 Task: Upload cover image in a new group
Action: Mouse moved to (684, 78)
Screenshot: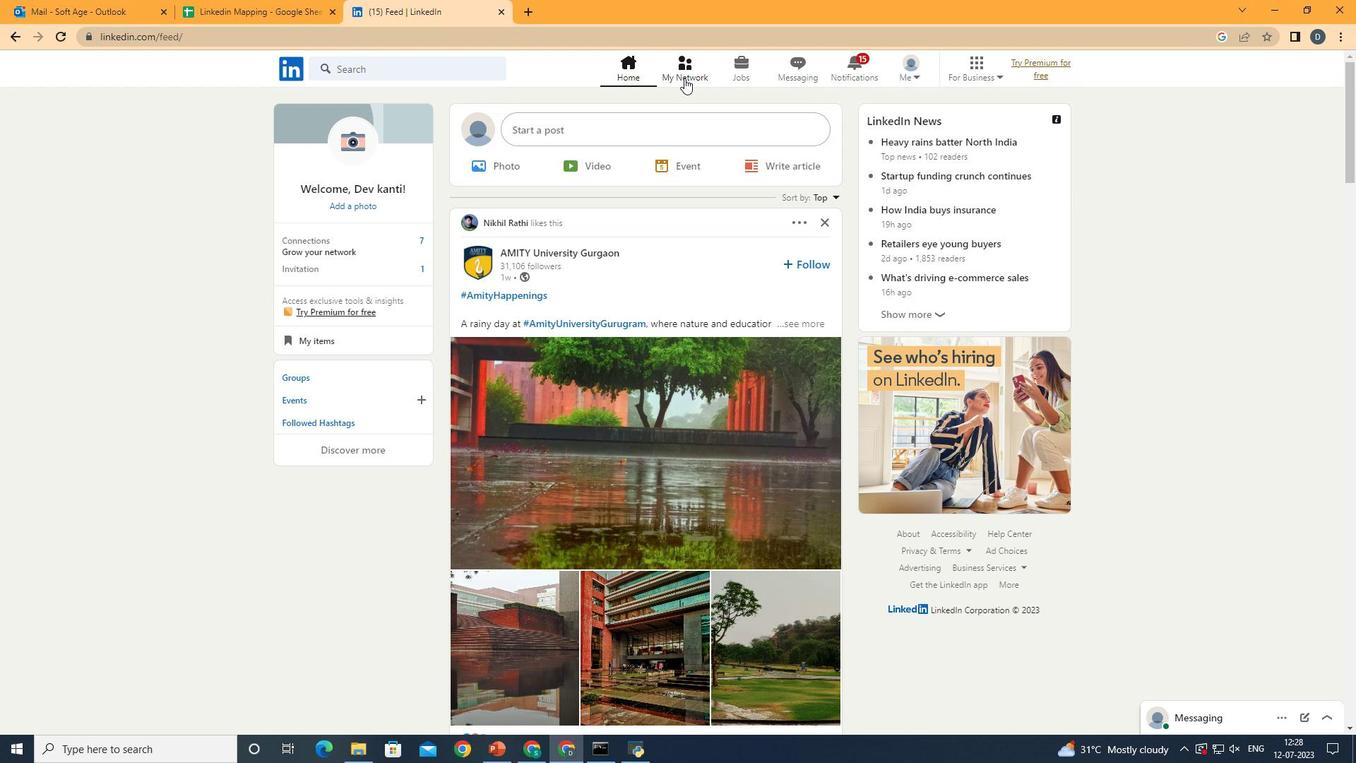 
Action: Mouse pressed left at (684, 78)
Screenshot: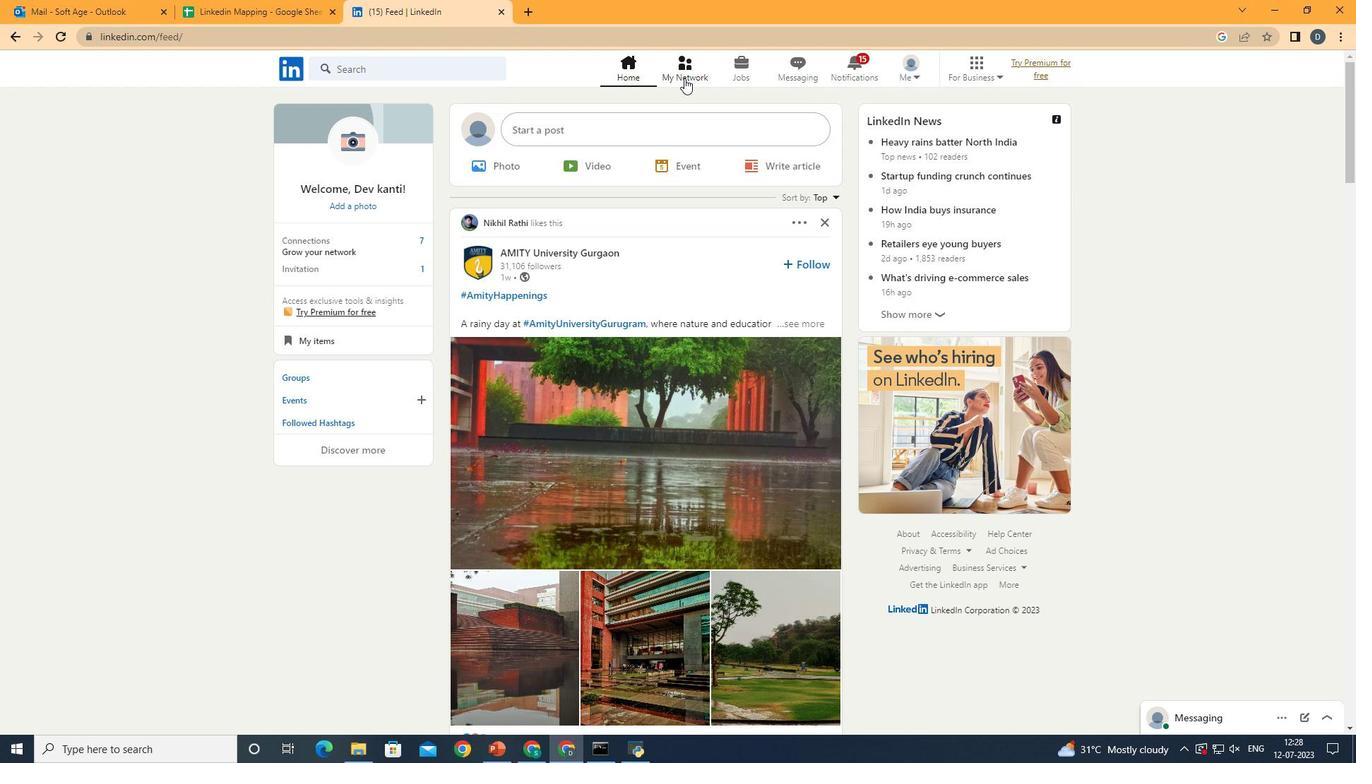 
Action: Mouse moved to (356, 228)
Screenshot: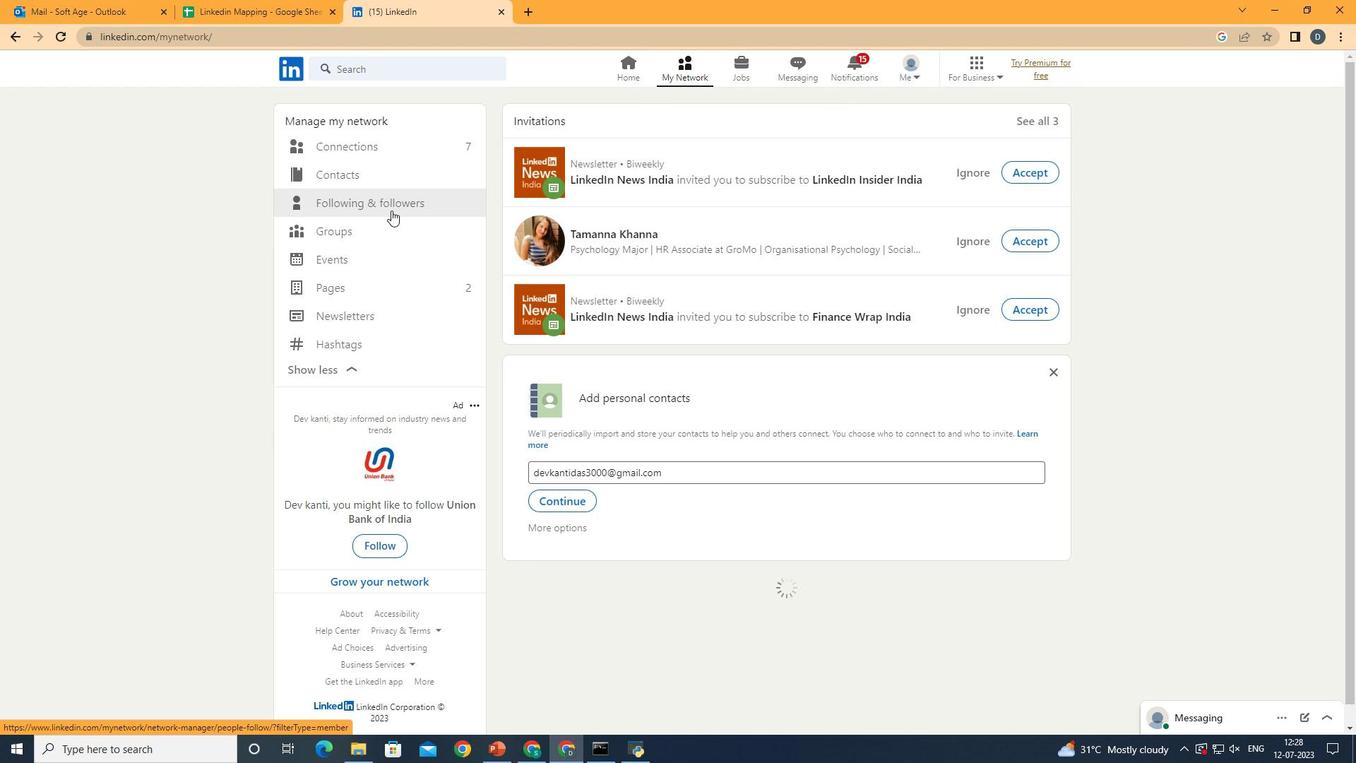 
Action: Mouse pressed left at (356, 228)
Screenshot: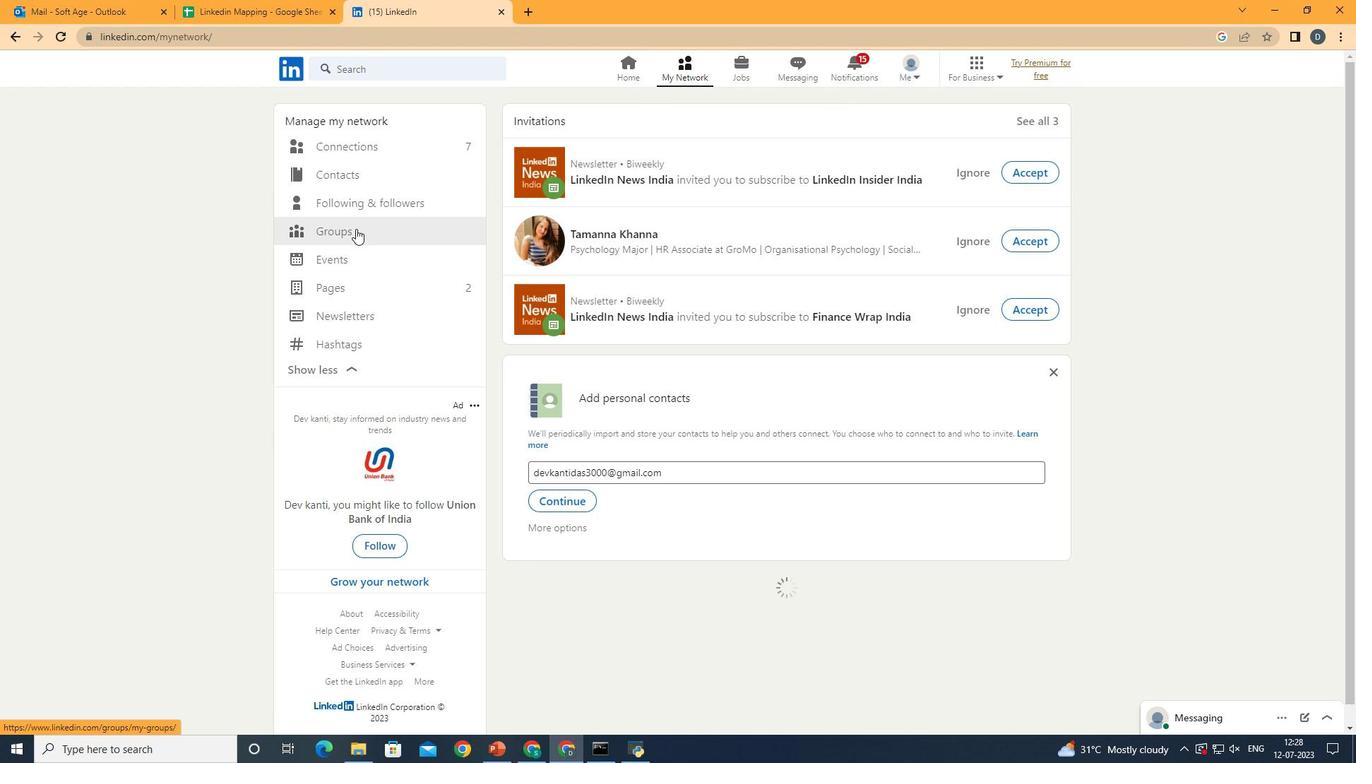 
Action: Mouse moved to (787, 120)
Screenshot: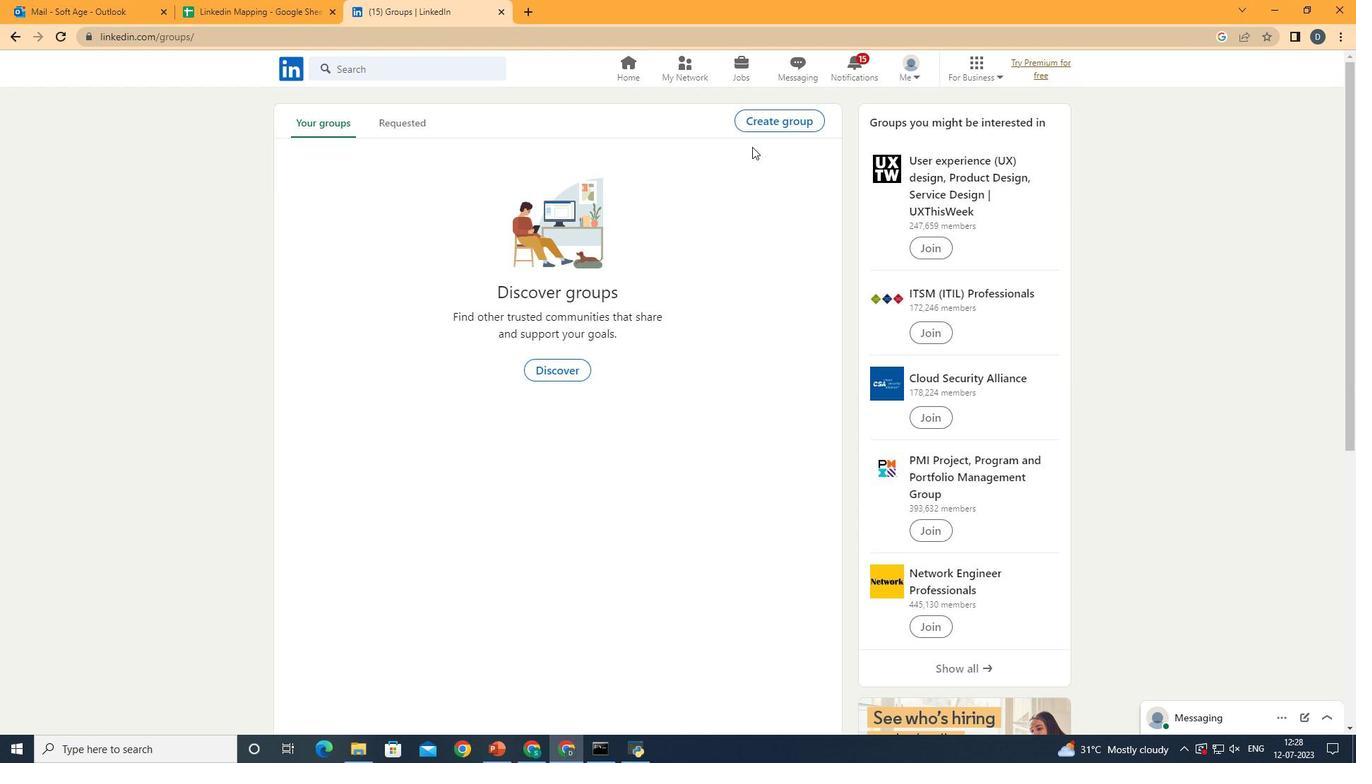 
Action: Mouse pressed left at (787, 120)
Screenshot: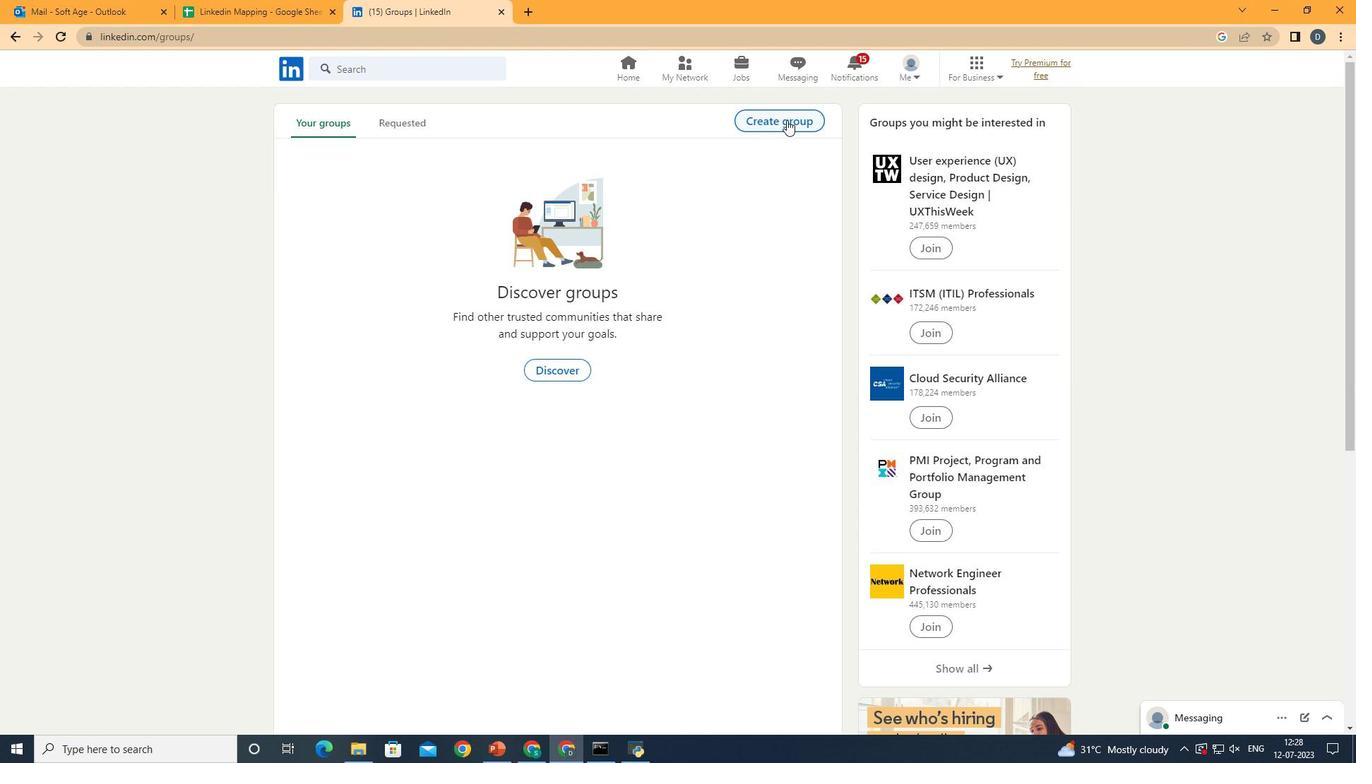 
Action: Mouse moved to (904, 142)
Screenshot: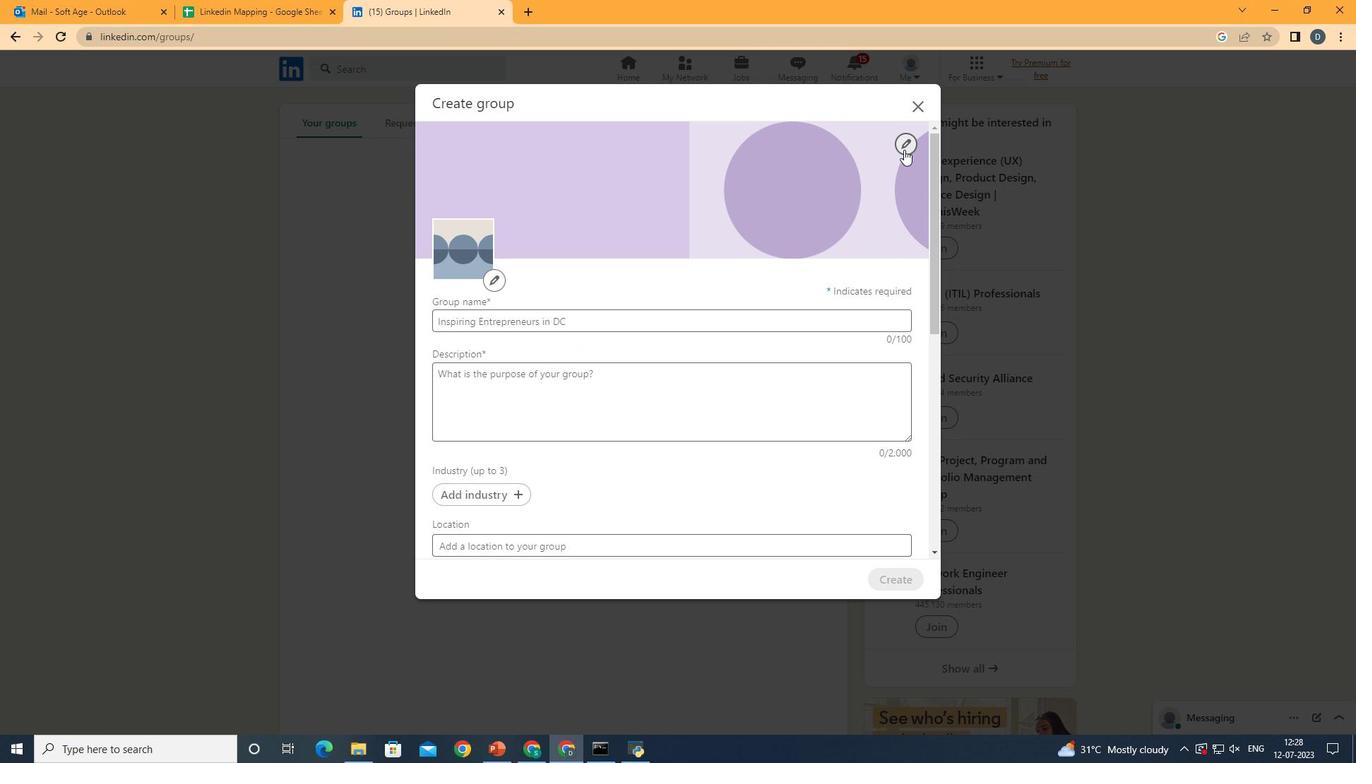 
Action: Mouse pressed left at (904, 142)
Screenshot: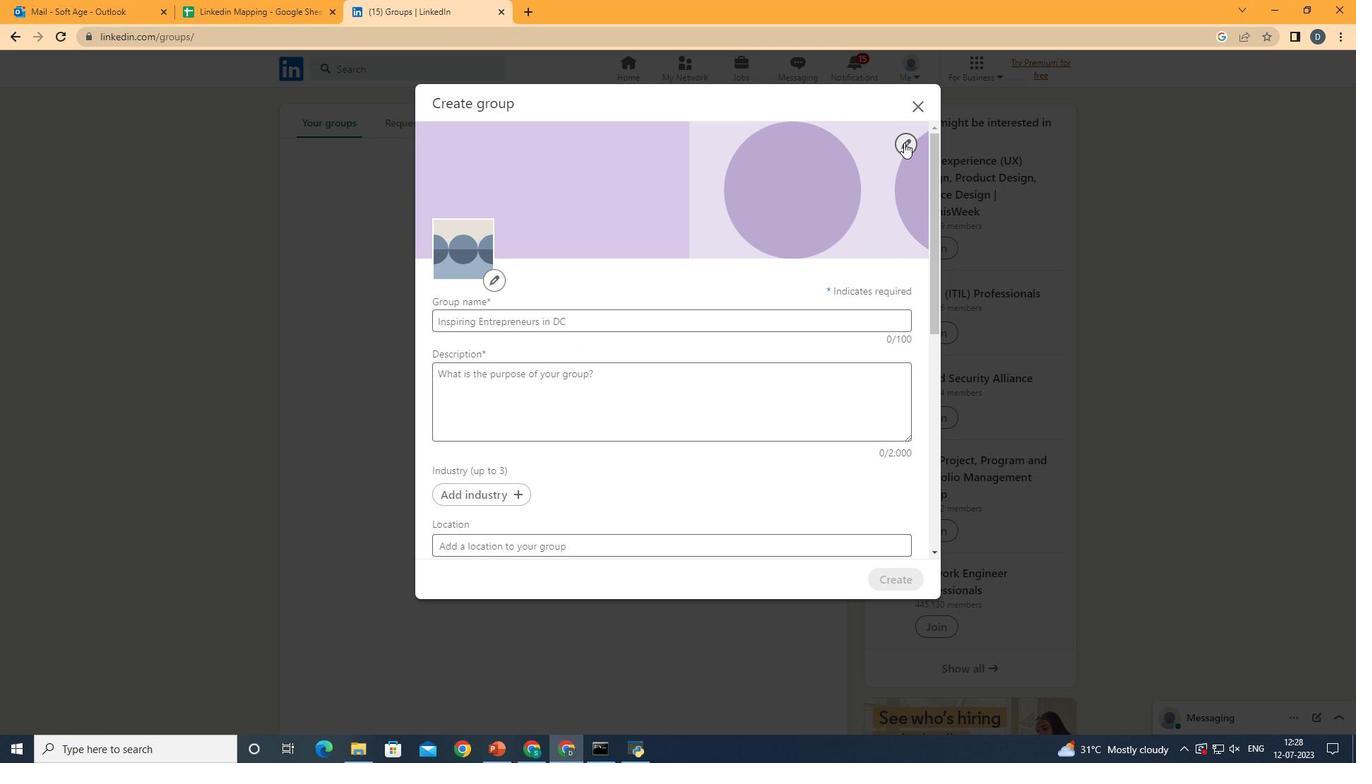 
Action: Mouse moved to (890, 194)
Screenshot: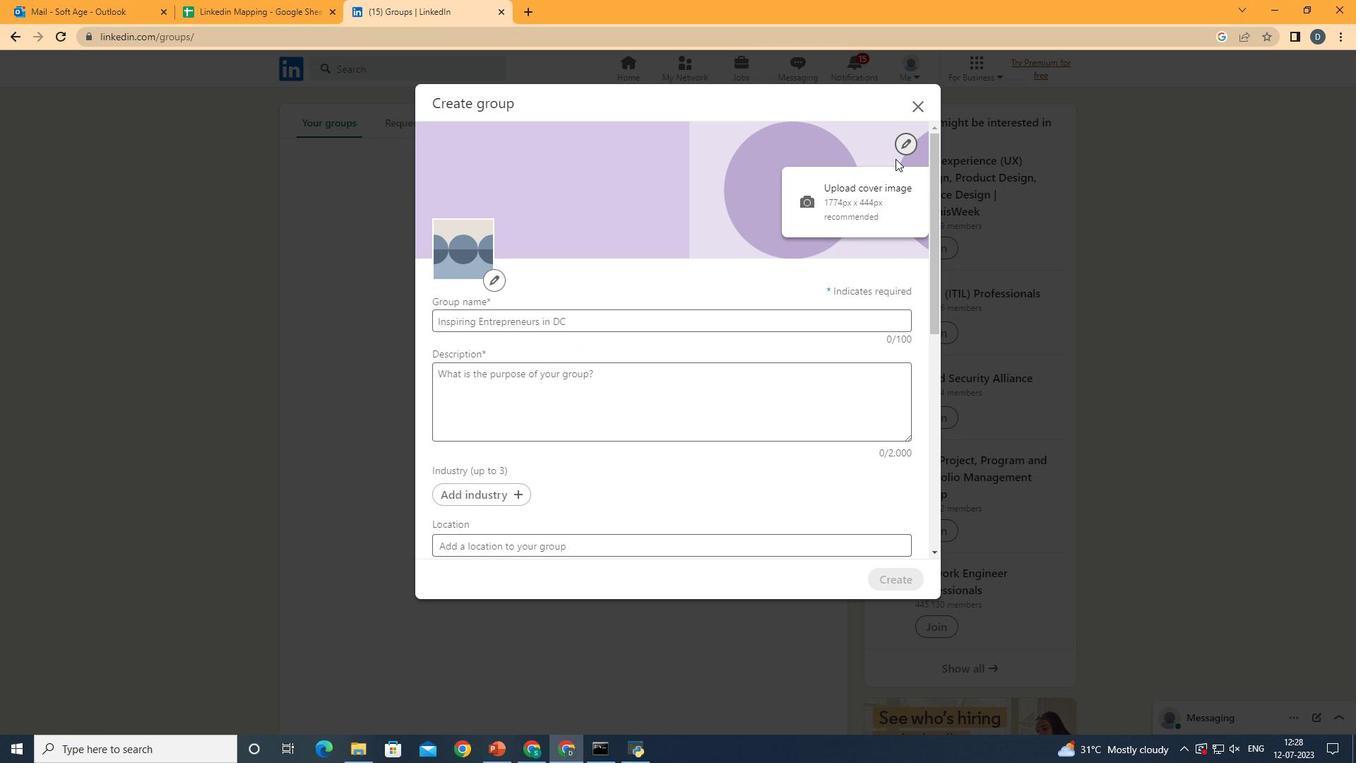 
Action: Mouse pressed left at (890, 194)
Screenshot: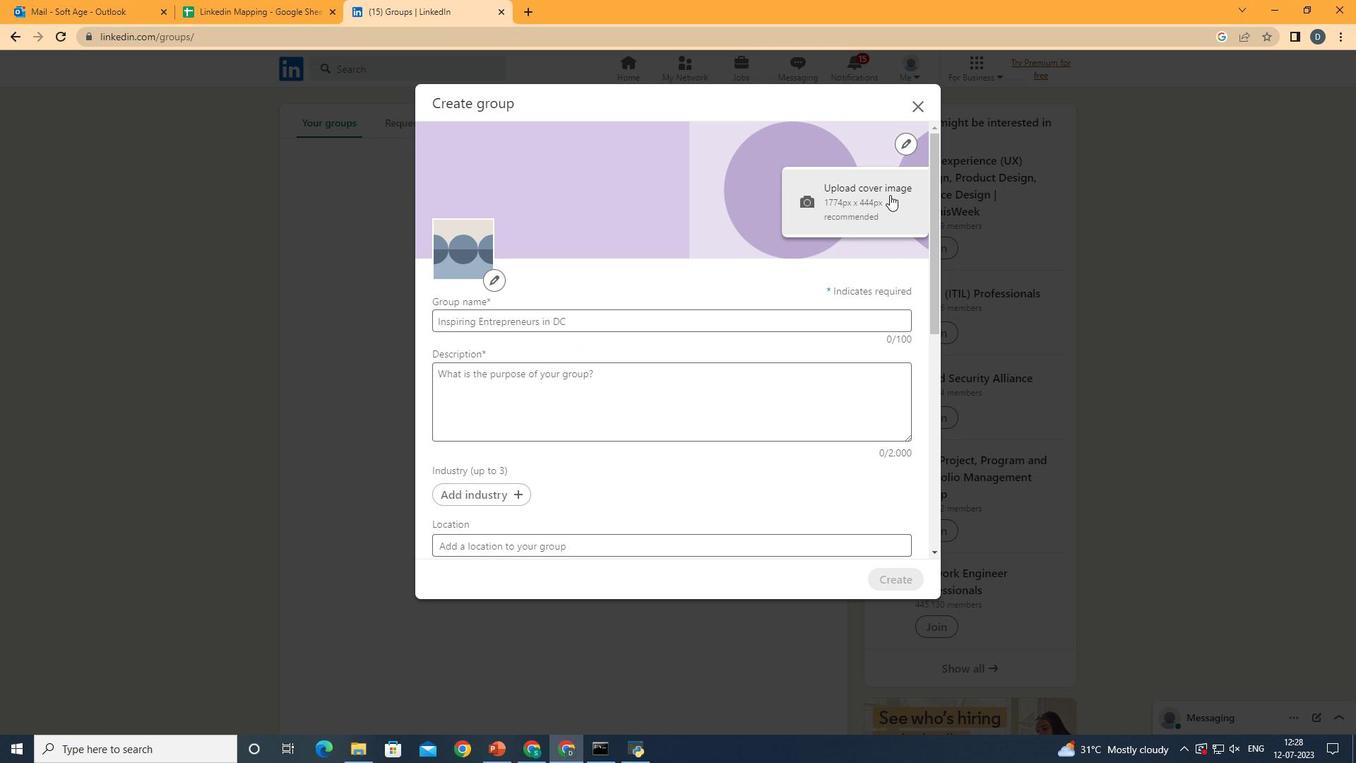 
Action: Mouse moved to (81, 127)
Screenshot: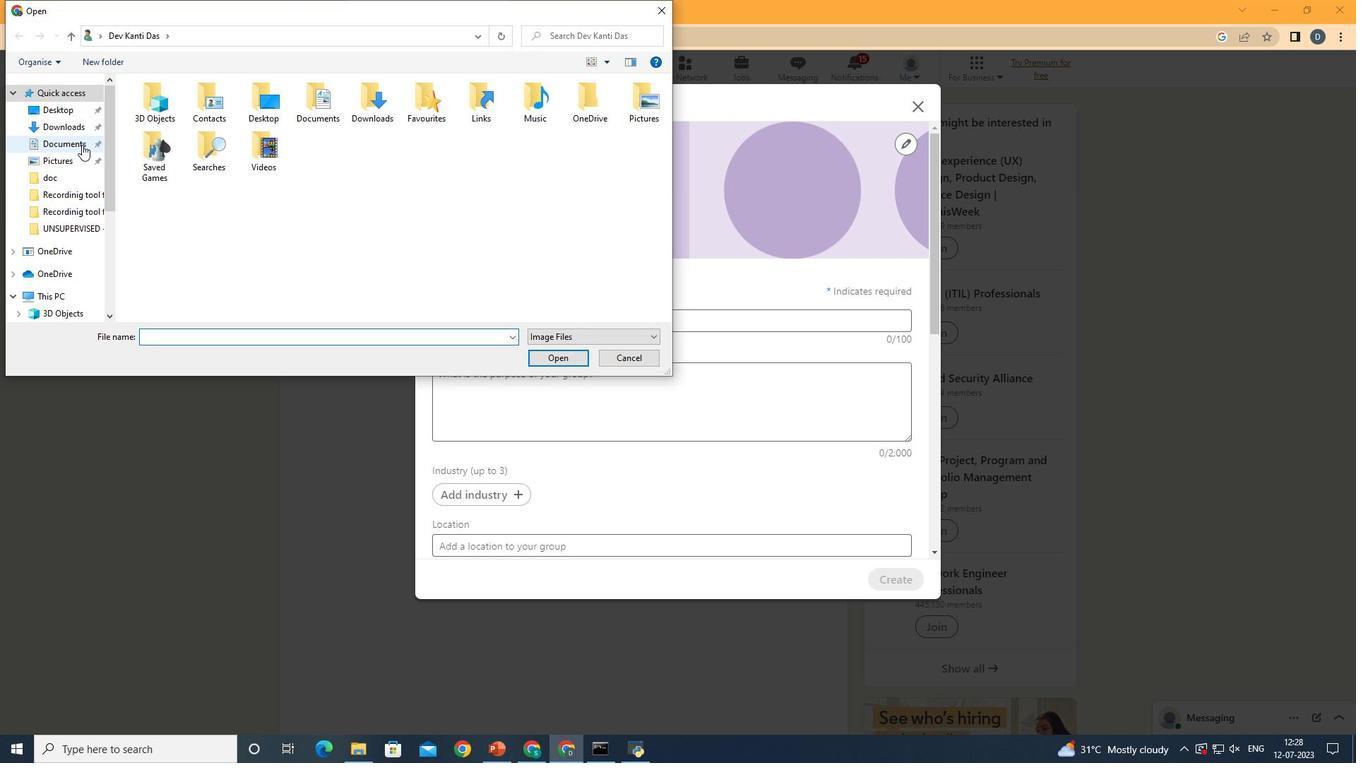 
Action: Mouse pressed left at (81, 127)
Screenshot: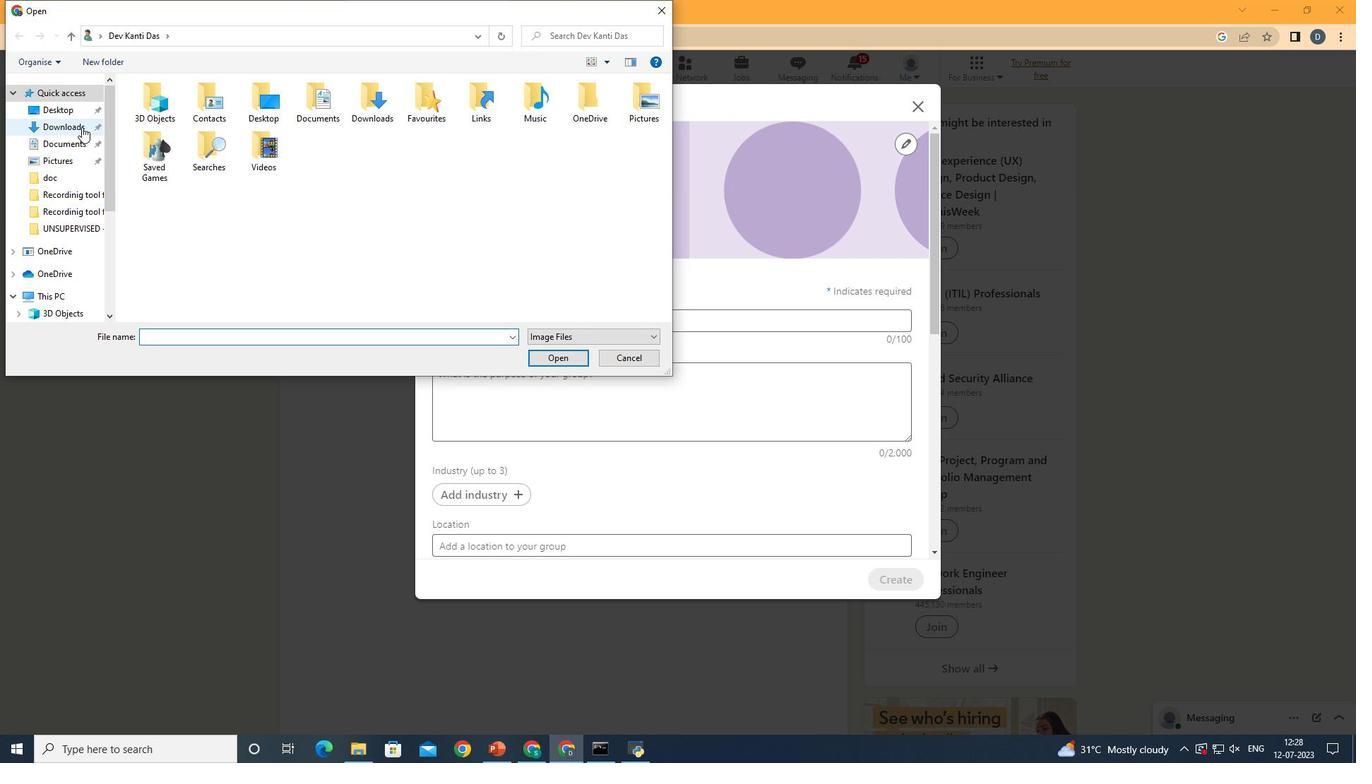 
Action: Mouse moved to (179, 134)
Screenshot: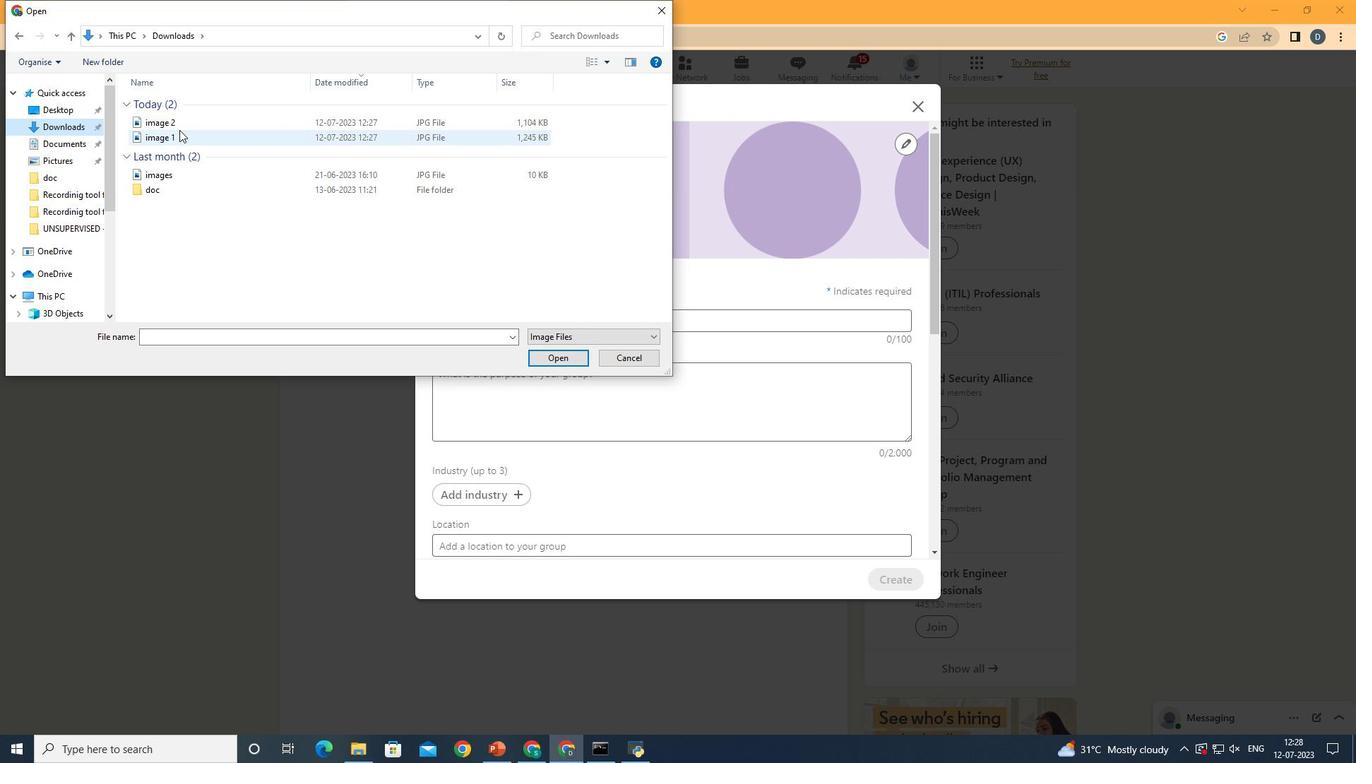 
Action: Mouse pressed left at (179, 134)
Screenshot: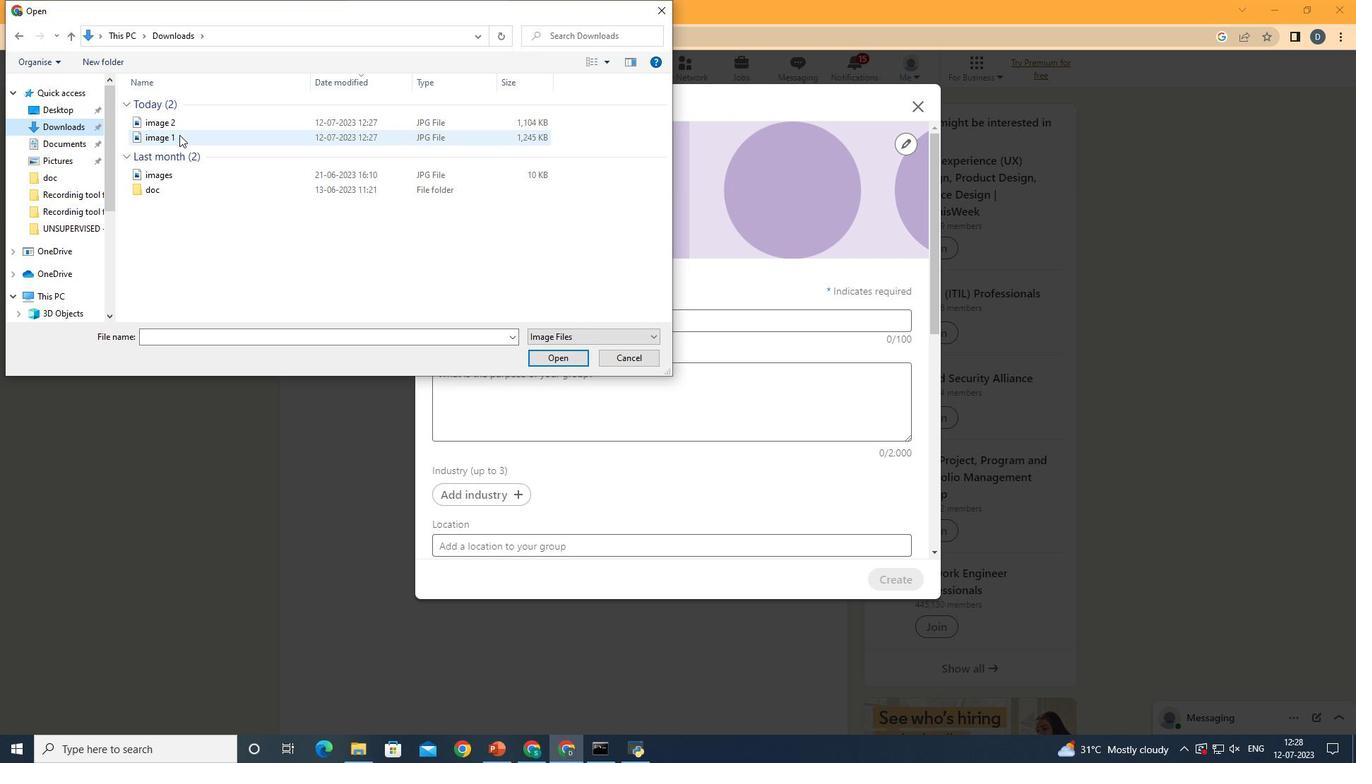 
Action: Mouse moved to (546, 351)
Screenshot: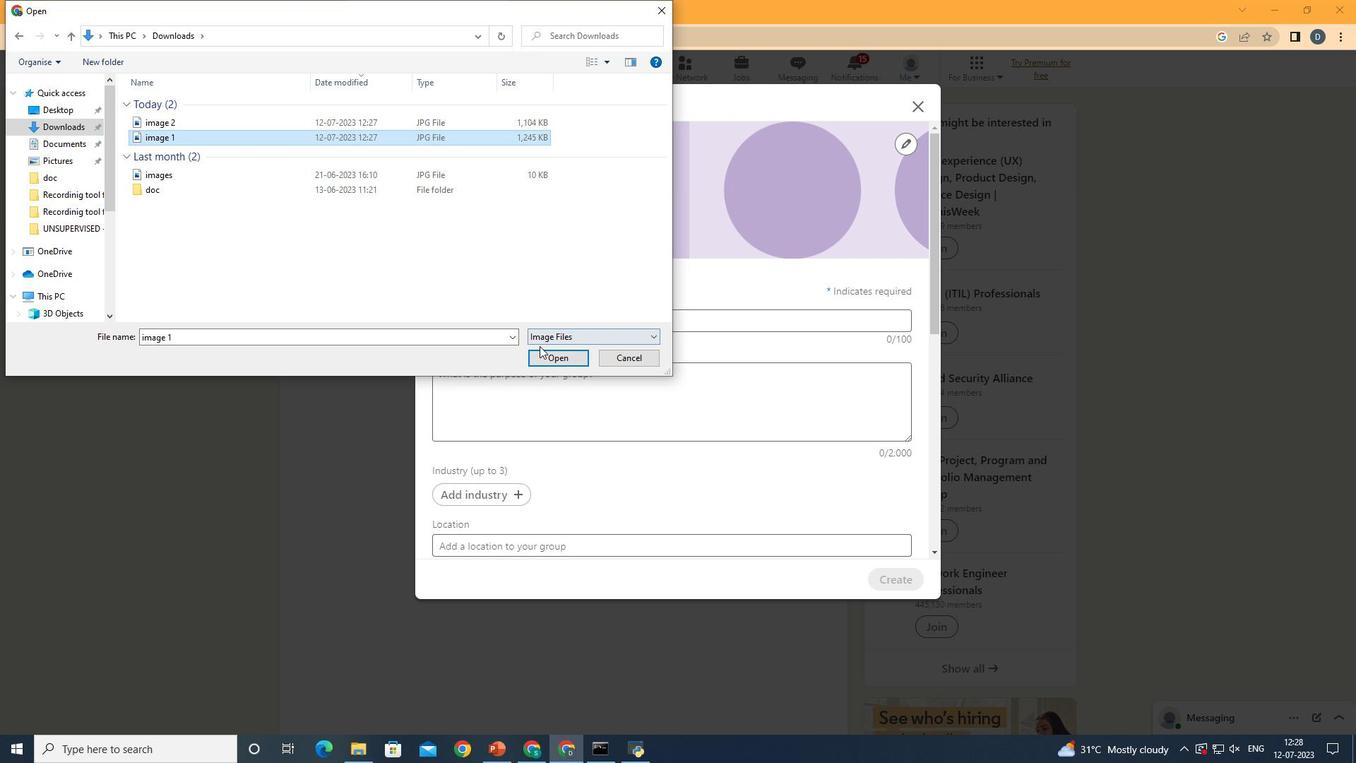 
Action: Mouse pressed left at (546, 351)
Screenshot: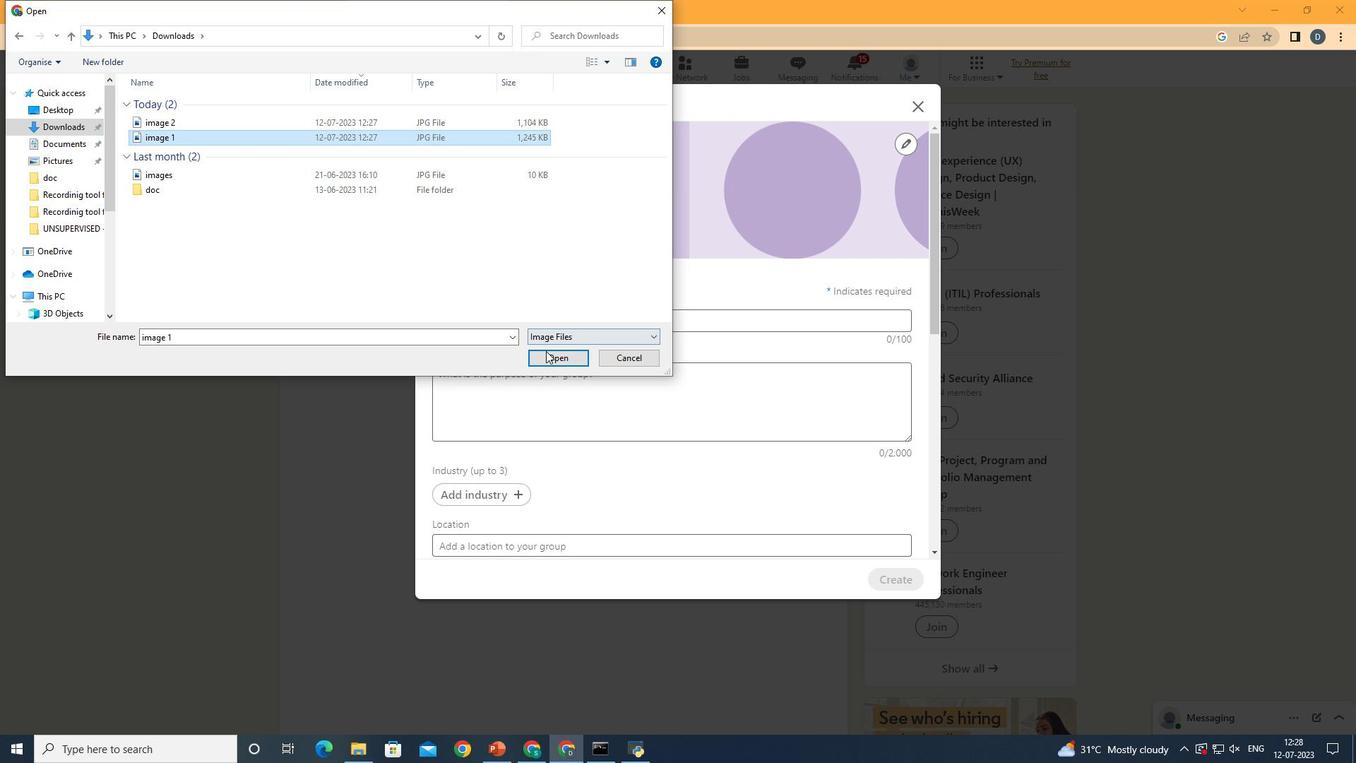 
Action: Mouse moved to (891, 553)
Screenshot: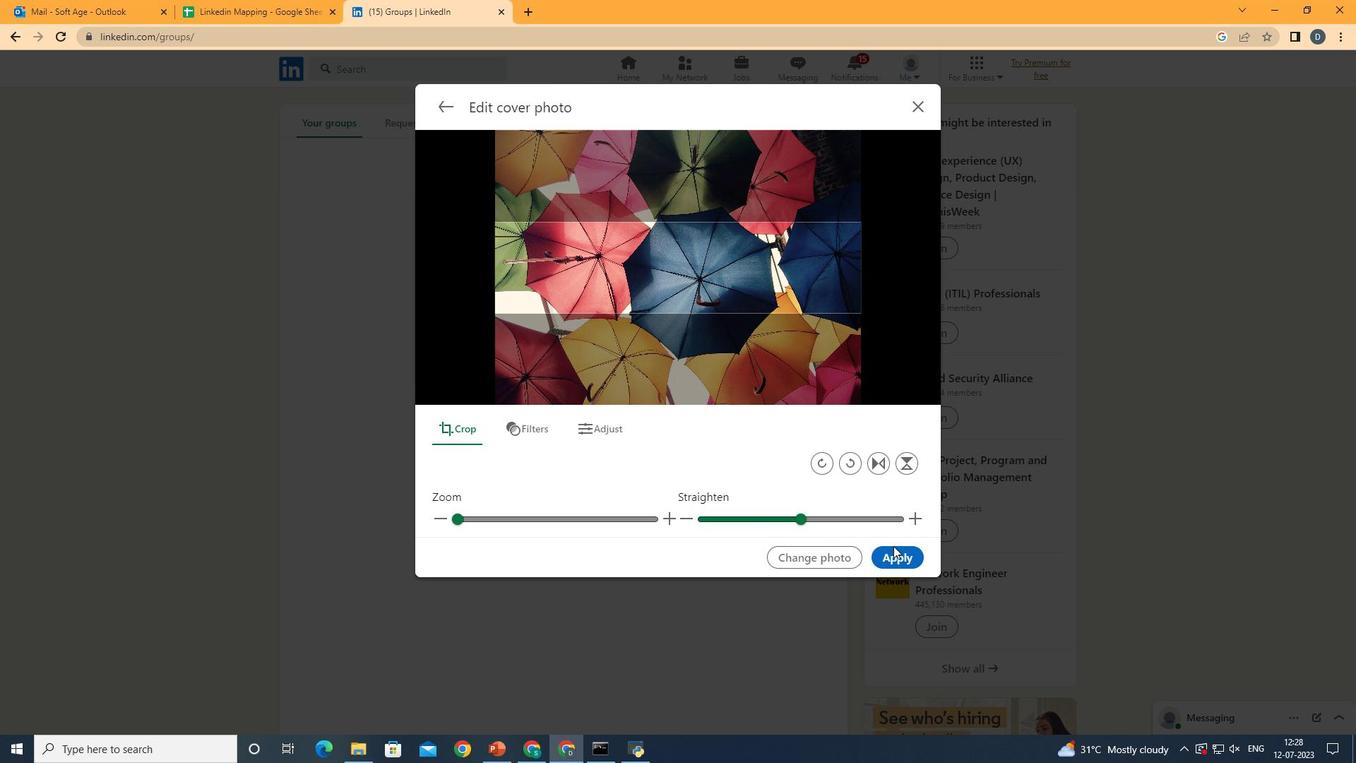 
Action: Mouse pressed left at (891, 553)
Screenshot: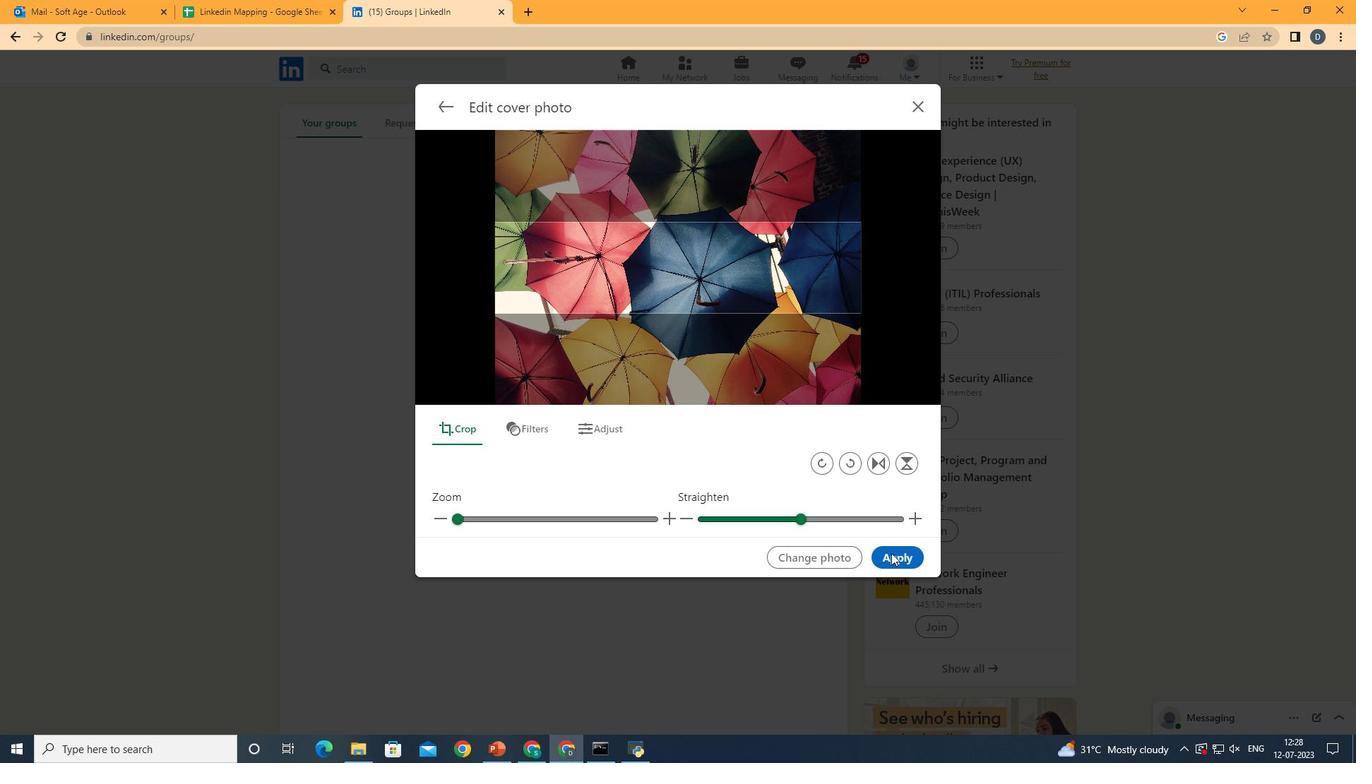 
Action: Mouse moved to (896, 561)
Screenshot: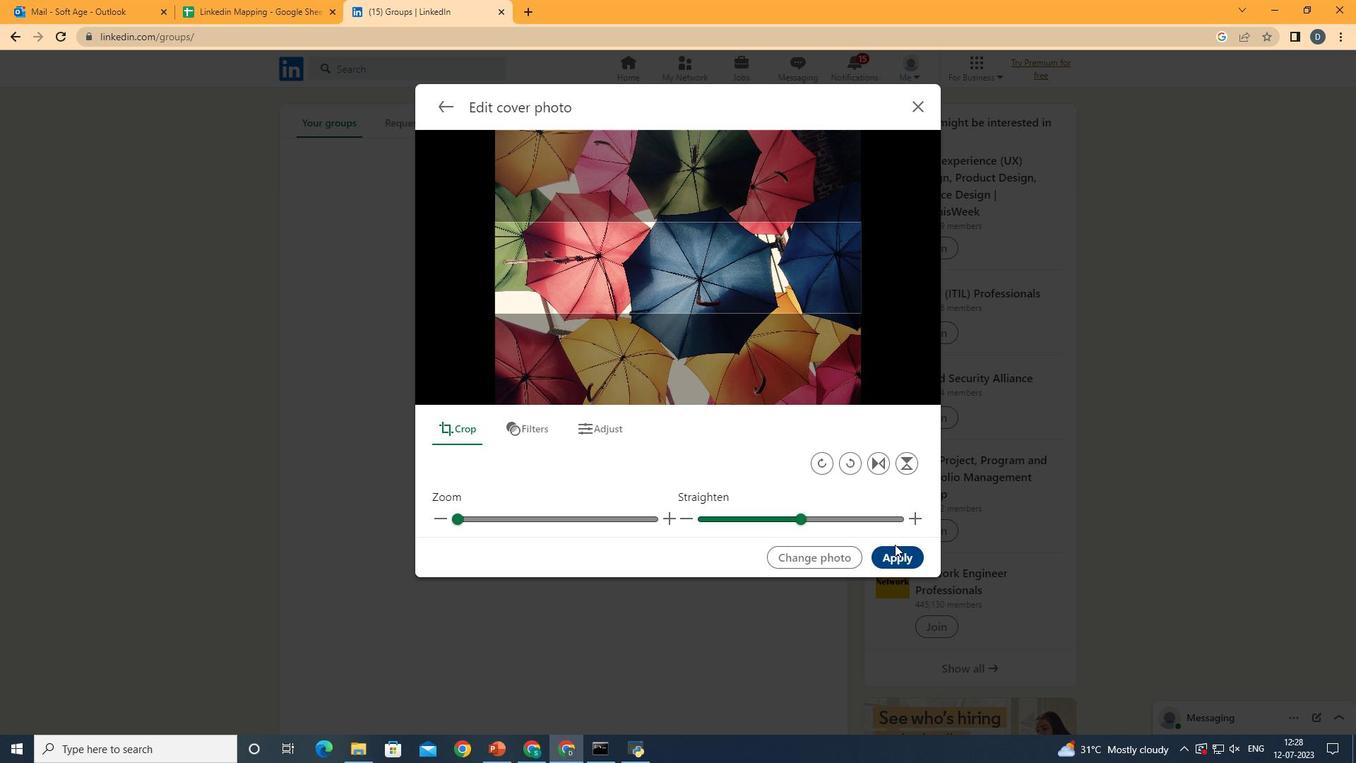
Action: Mouse pressed left at (896, 561)
Screenshot: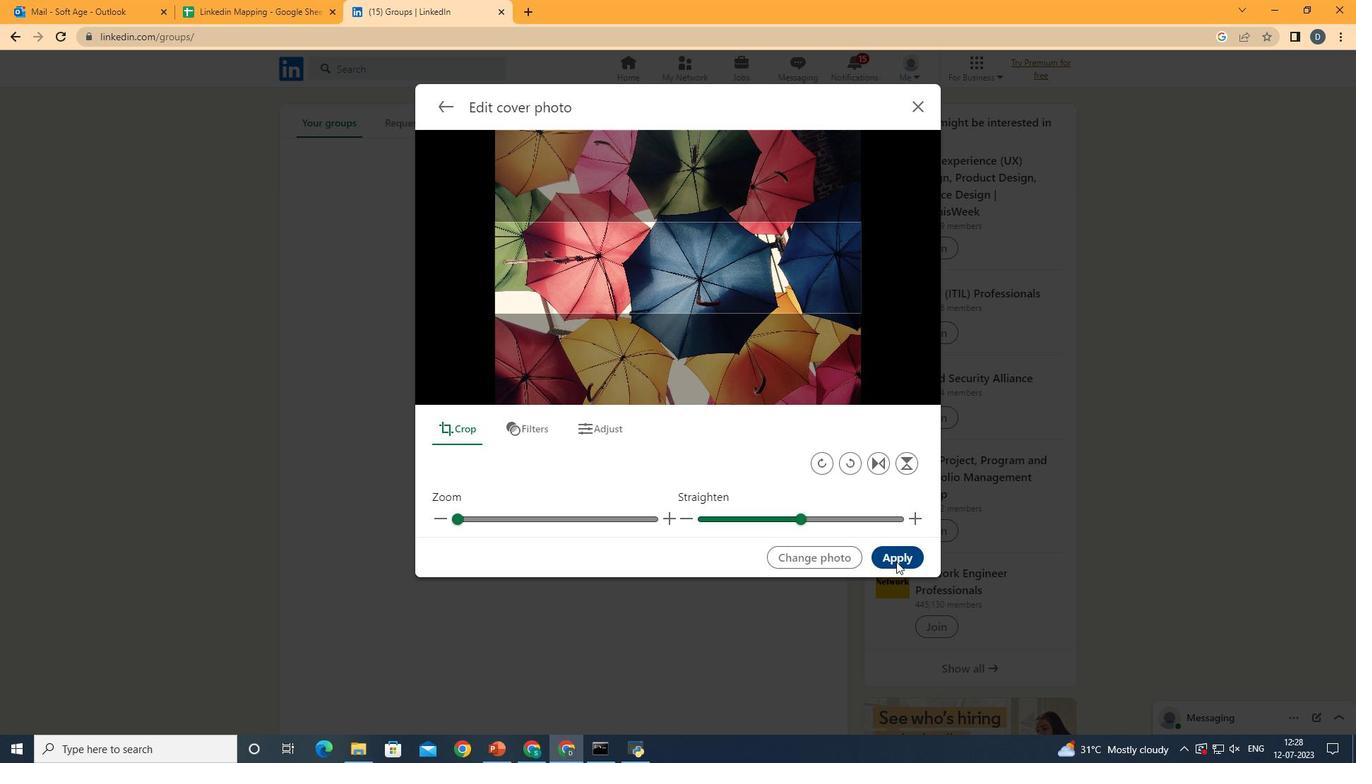 
Action: Mouse moved to (769, 180)
Screenshot: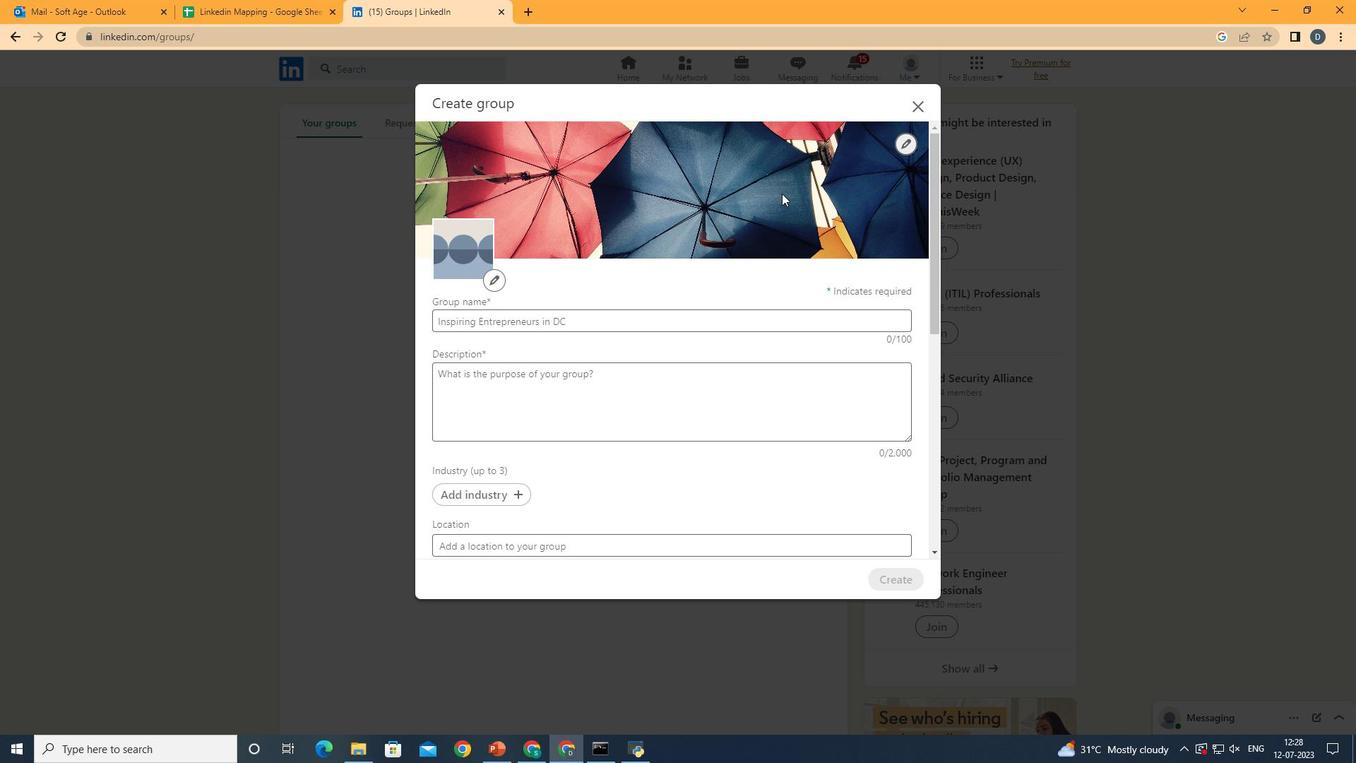 
